 Task: Select Folder Actions Setup
Action: Mouse moved to (307, 177)
Screenshot: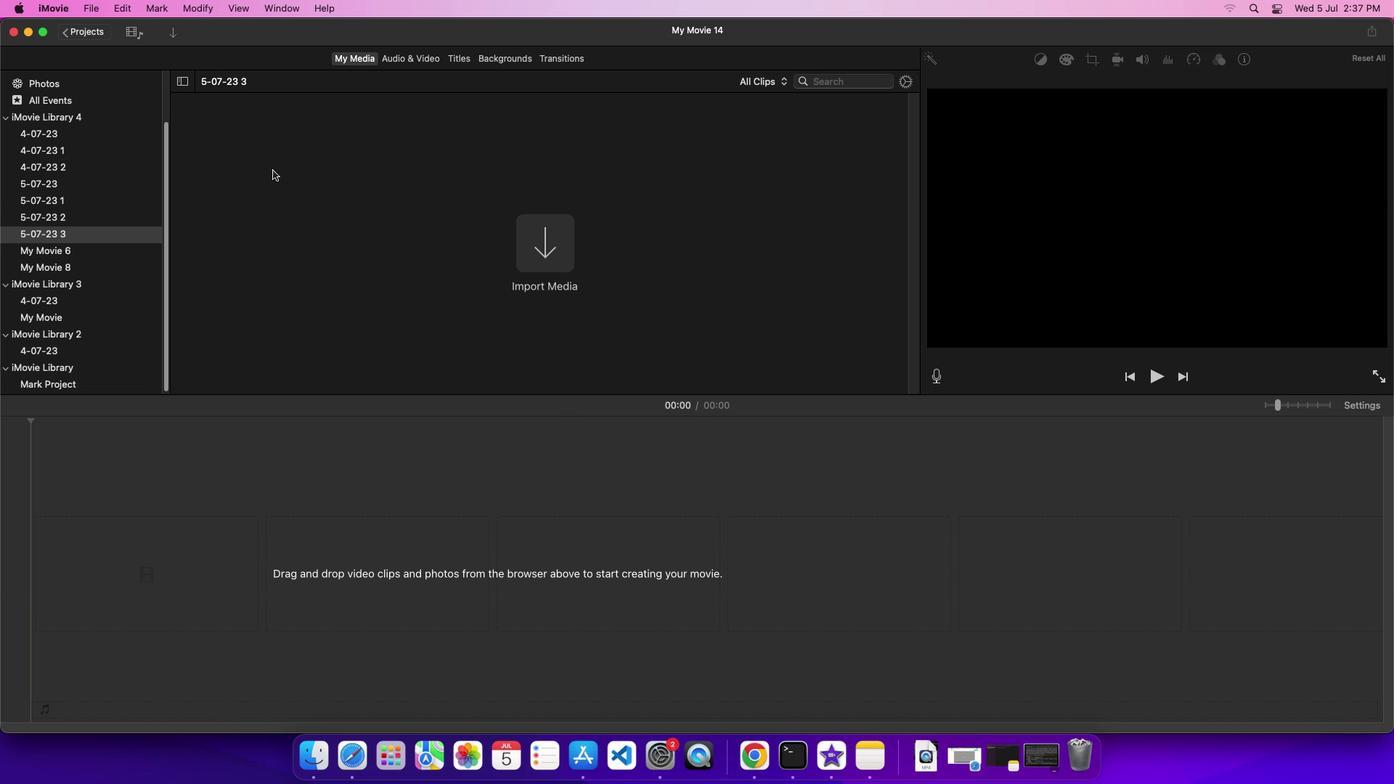 
Action: Mouse pressed left at (307, 177)
Screenshot: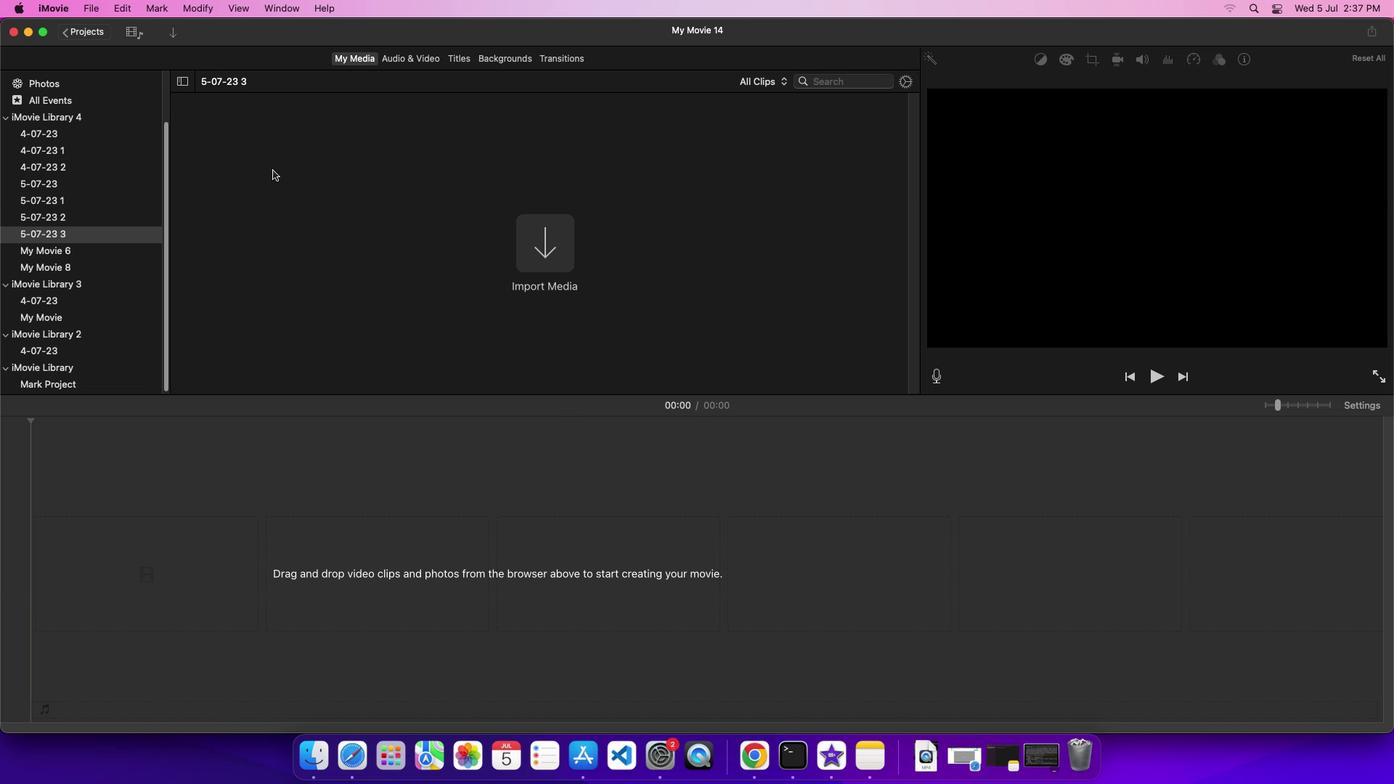 
Action: Mouse moved to (43, 2)
Screenshot: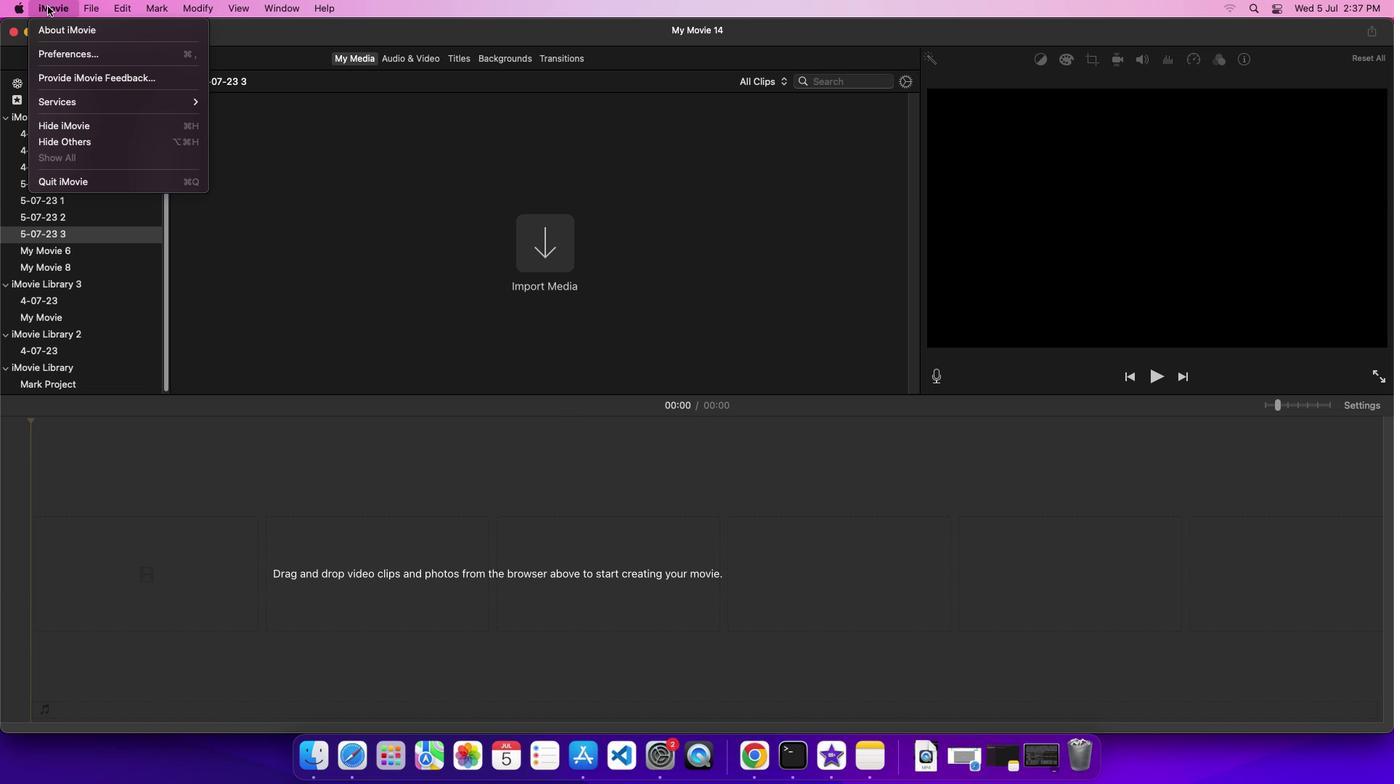 
Action: Mouse pressed left at (43, 2)
Screenshot: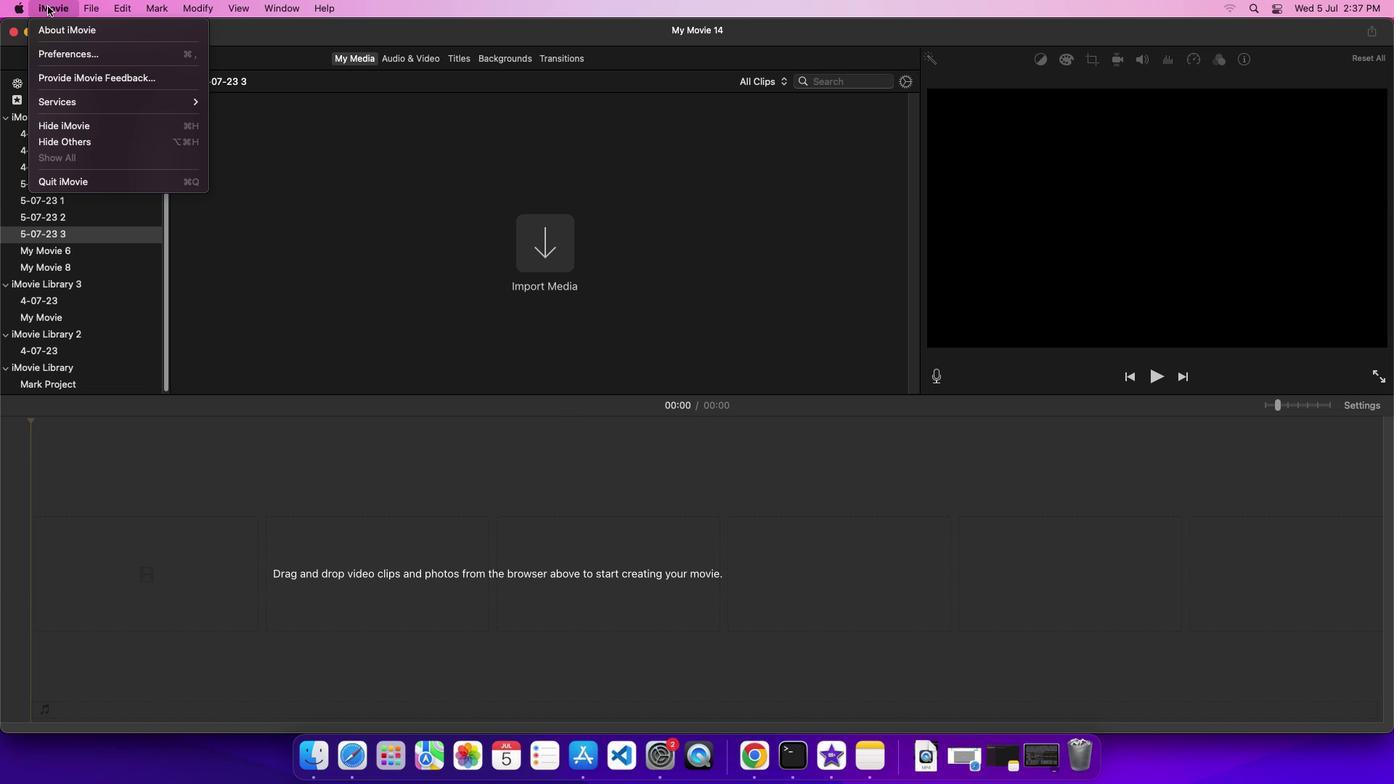 
Action: Mouse moved to (84, 96)
Screenshot: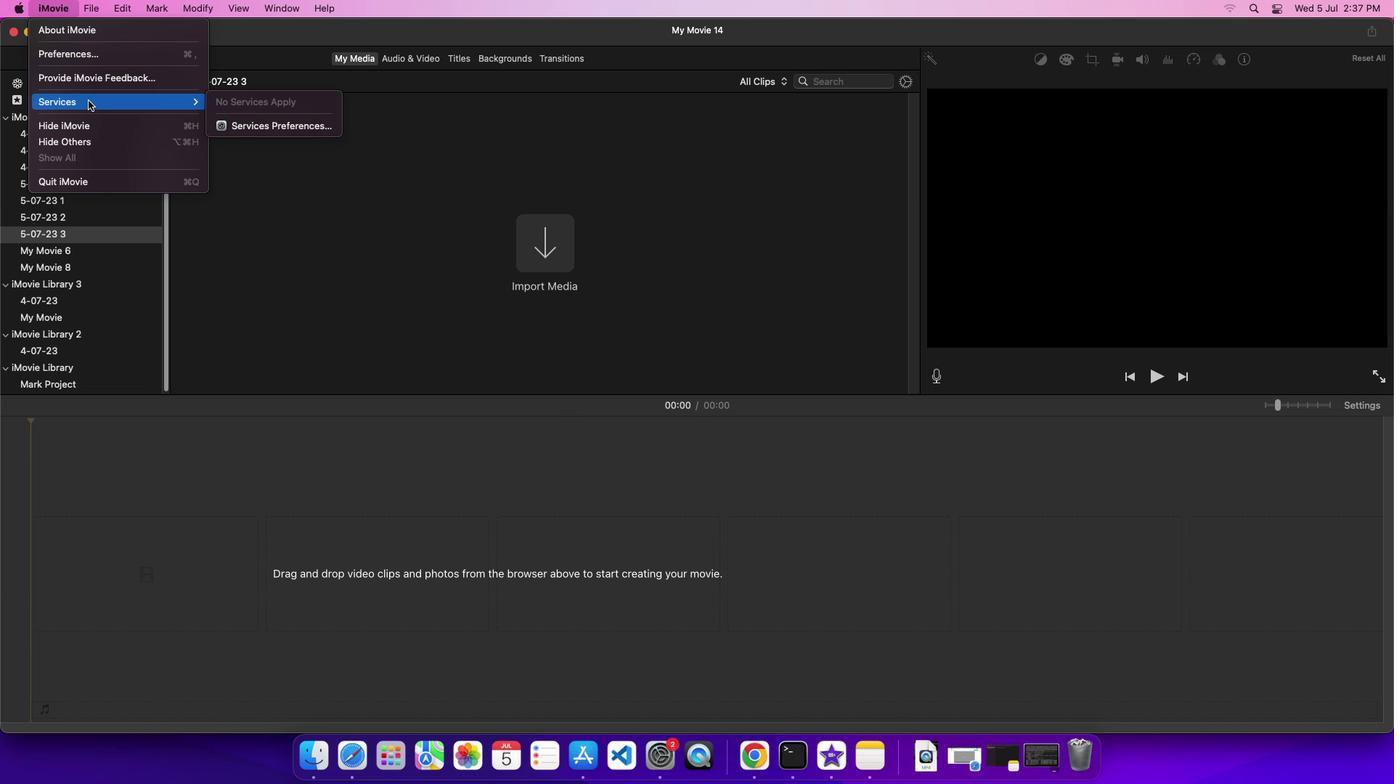
Action: Mouse pressed left at (84, 96)
Screenshot: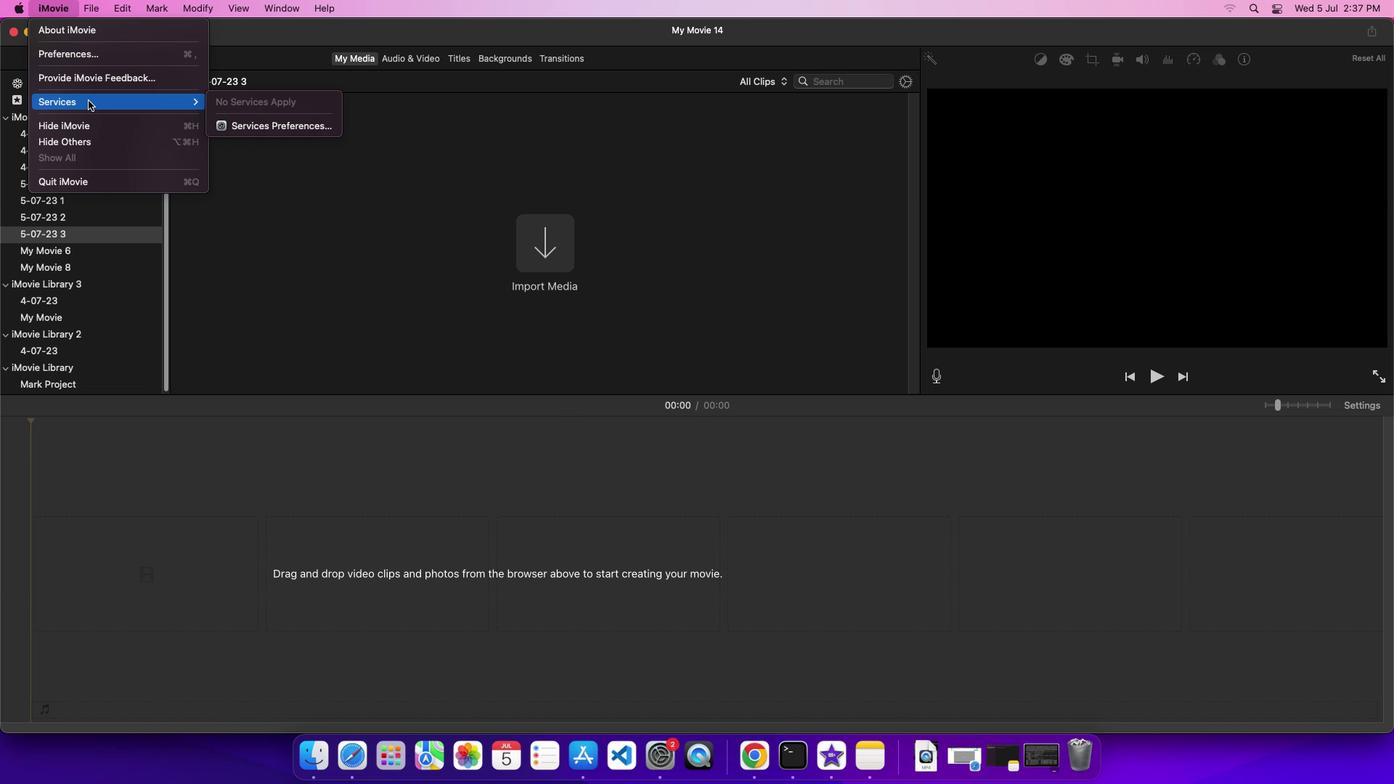 
Action: Mouse moved to (230, 121)
Screenshot: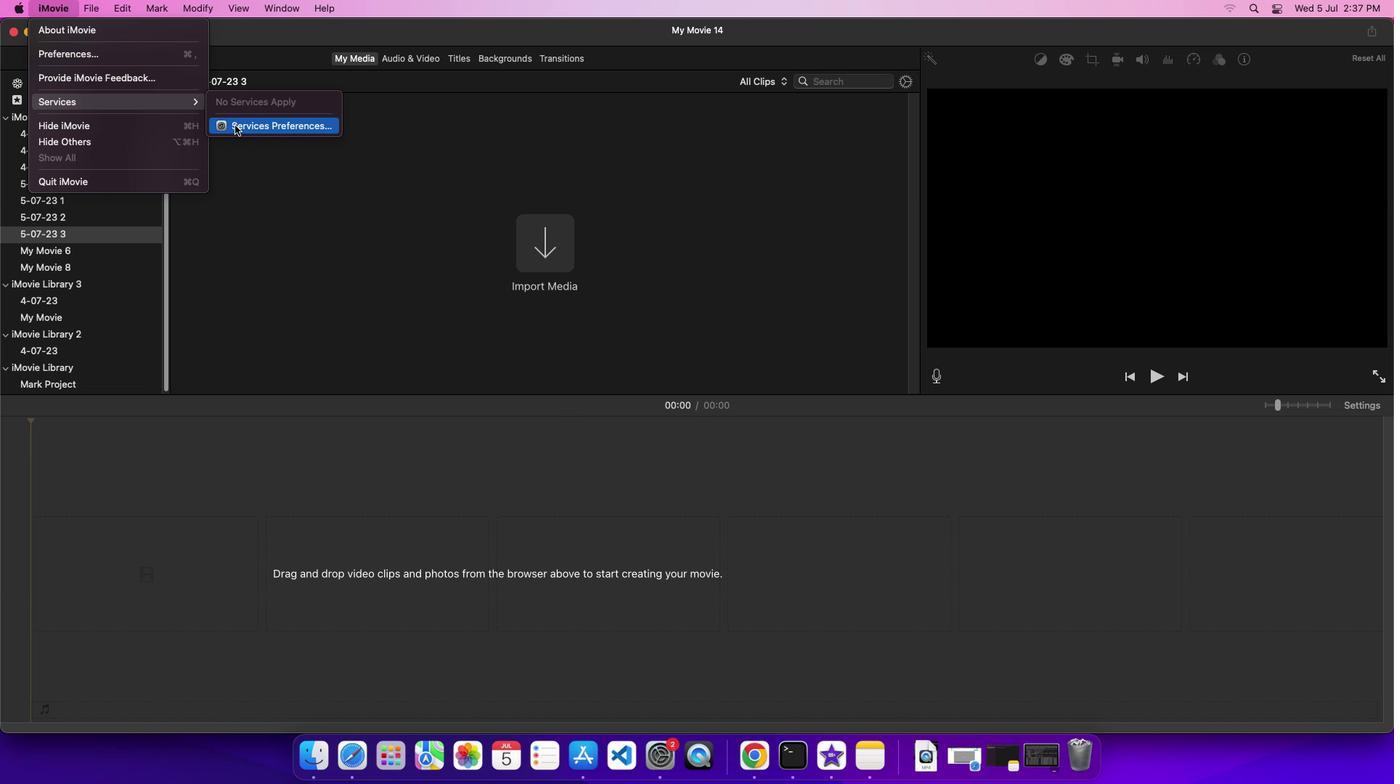 
Action: Mouse pressed left at (230, 121)
Screenshot: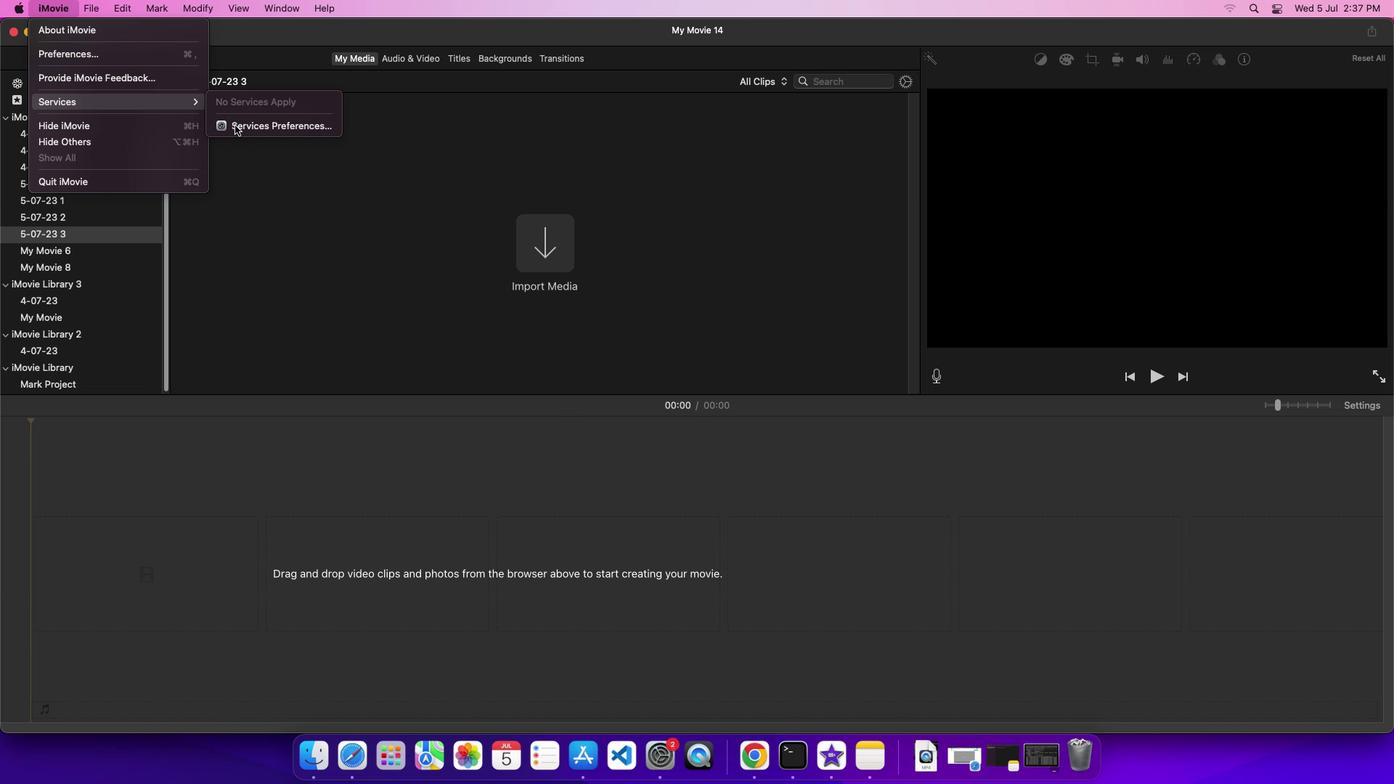 
Action: Mouse moved to (885, 330)
Screenshot: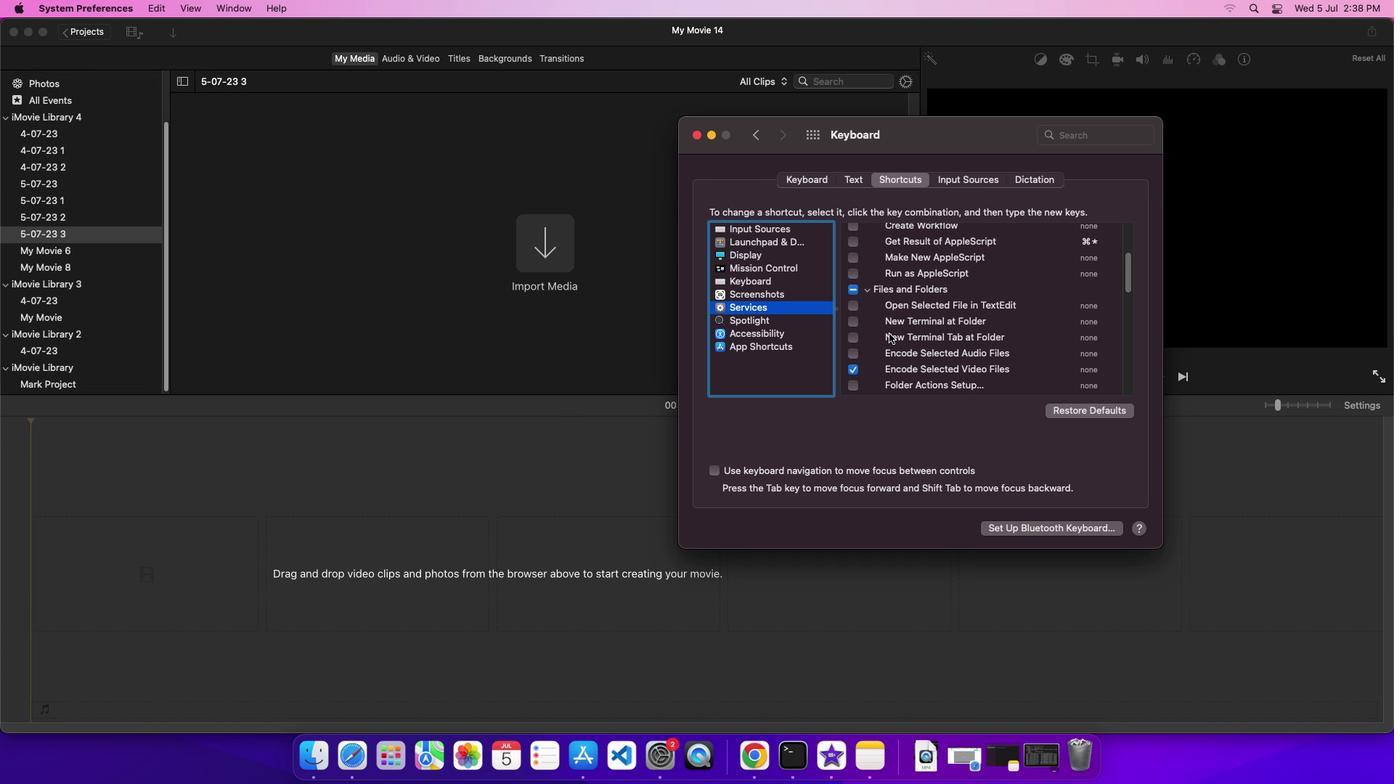 
Action: Mouse scrolled (885, 330) with delta (-2, -3)
Screenshot: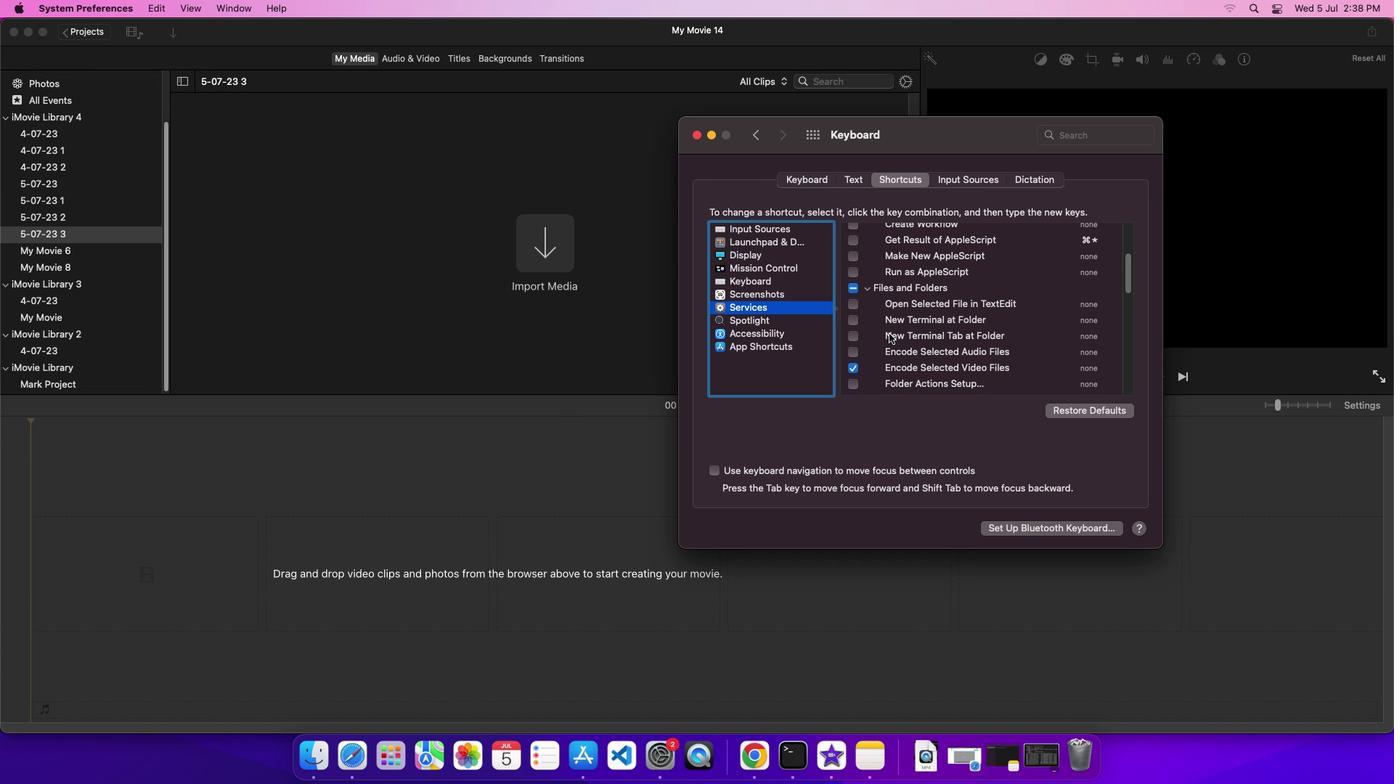 
Action: Mouse moved to (853, 379)
Screenshot: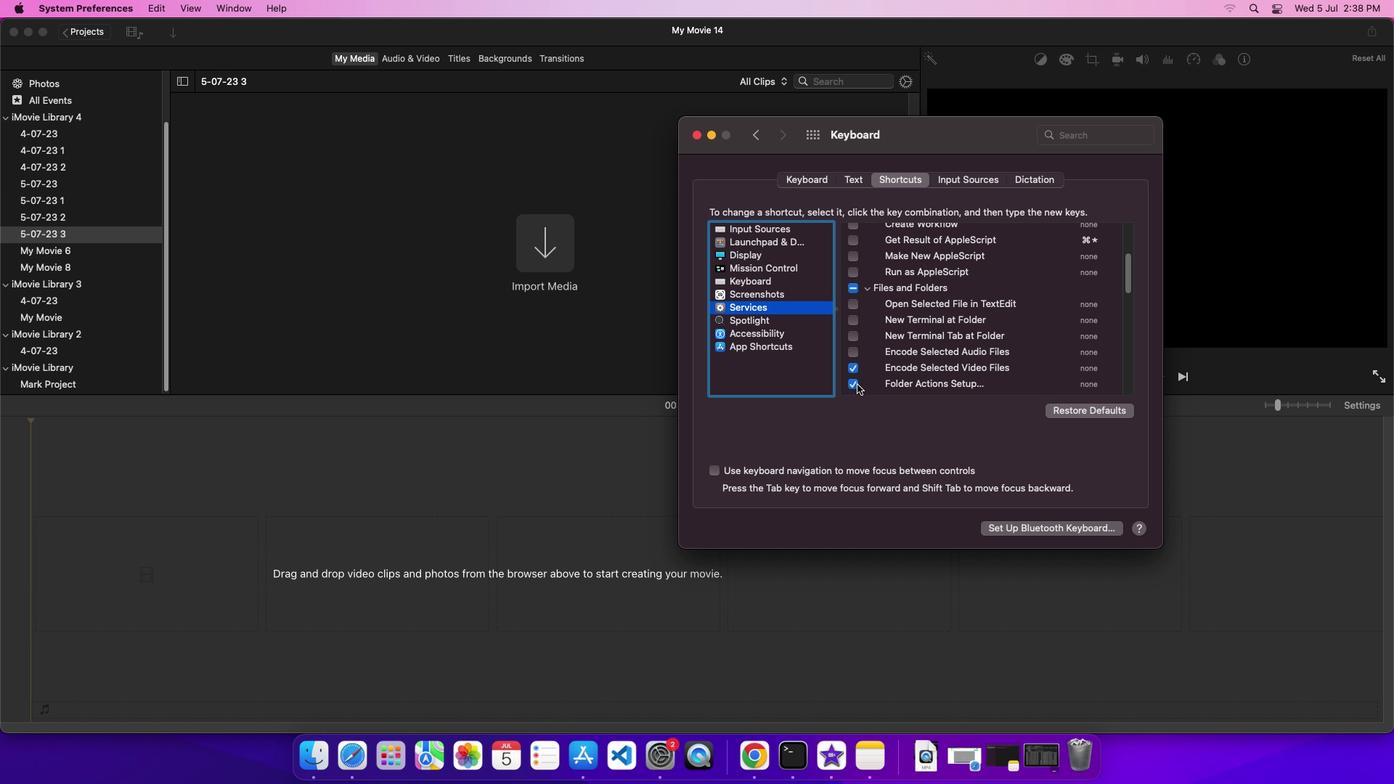 
Action: Mouse pressed left at (853, 379)
Screenshot: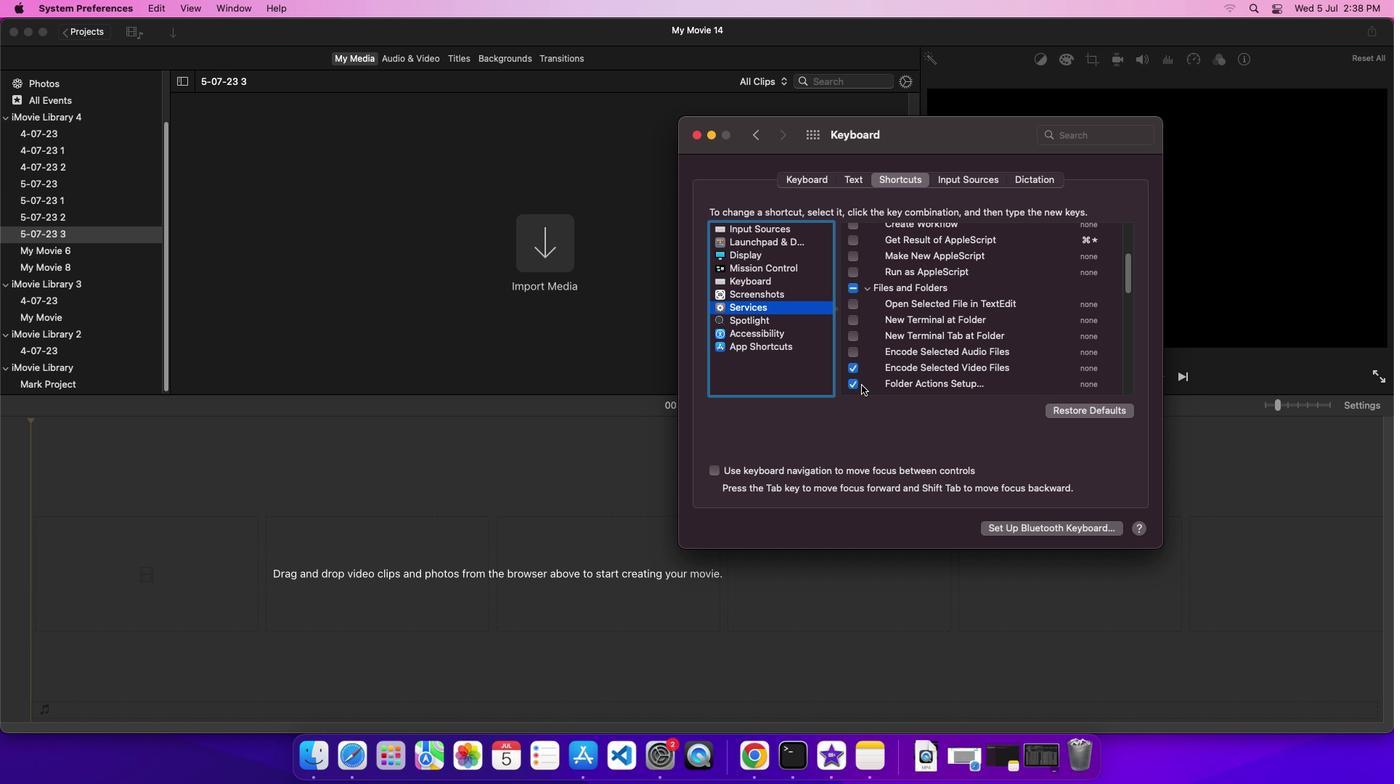 
Action: Mouse moved to (866, 382)
Screenshot: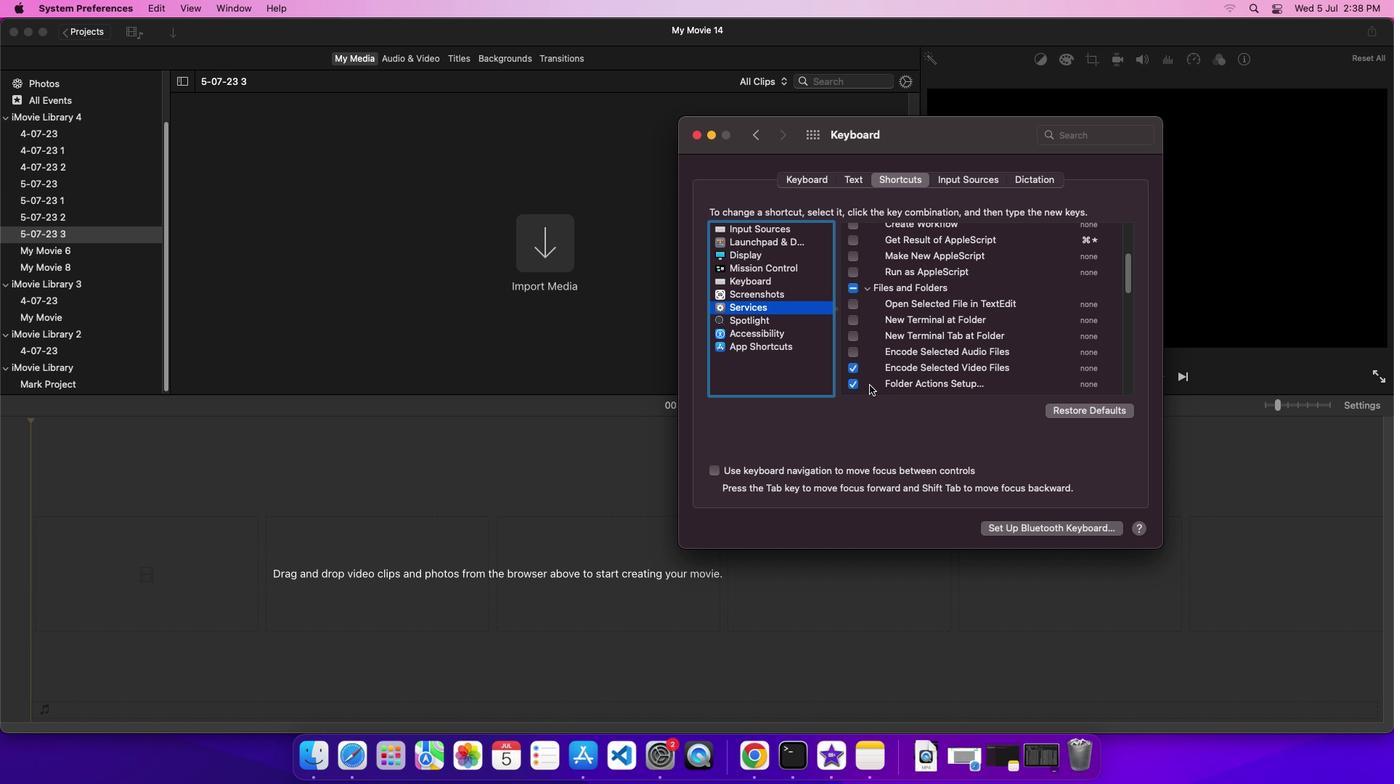 
